 Task: Font style For heading Use Book Antiqua with green colour. font size for heading '12 Pt. 'Change the font style of data to Book Antiquaand font size to  18 Pt. Change the alignment of both headline & data to  Align right. In the sheet  Budget Control Toolbook
Action: Mouse moved to (47, 95)
Screenshot: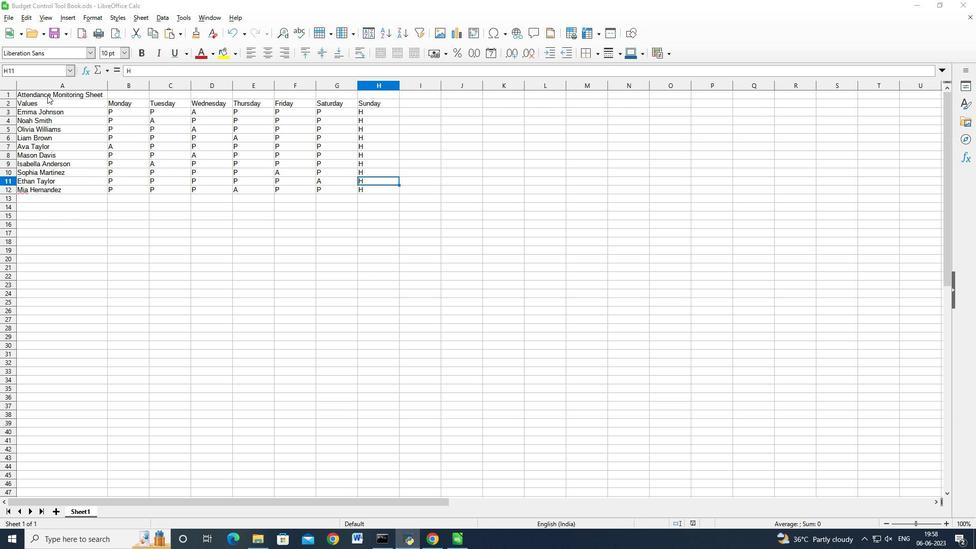 
Action: Mouse pressed left at (47, 95)
Screenshot: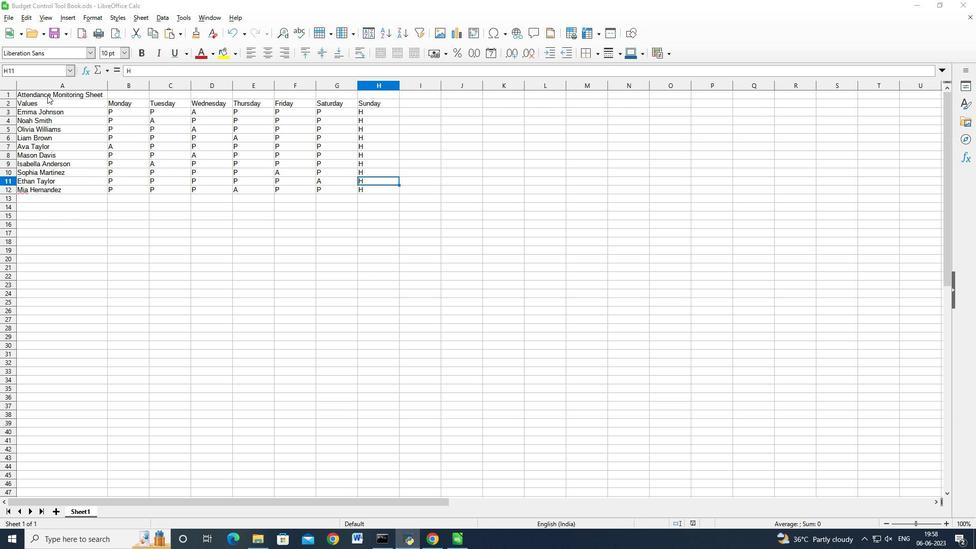
Action: Mouse moved to (399, 53)
Screenshot: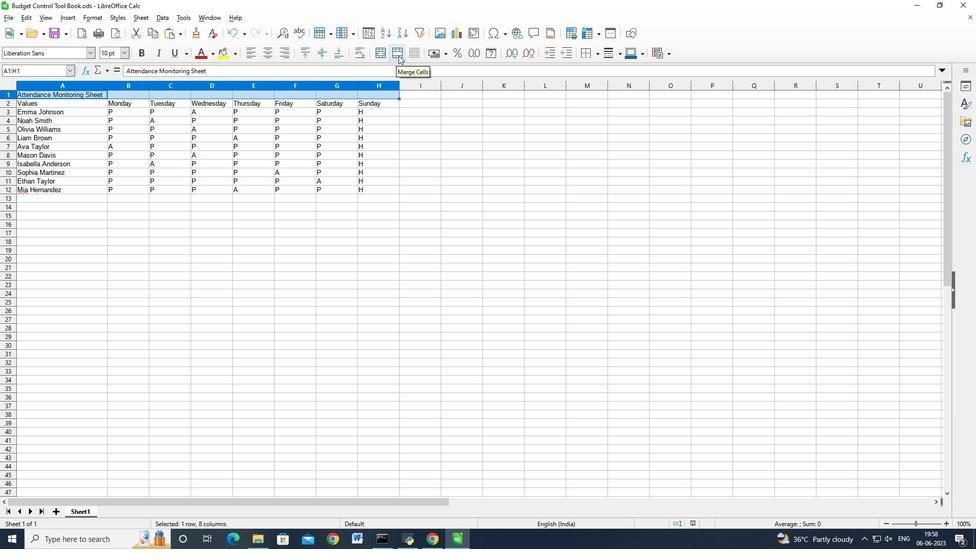 
Action: Mouse pressed left at (399, 53)
Screenshot: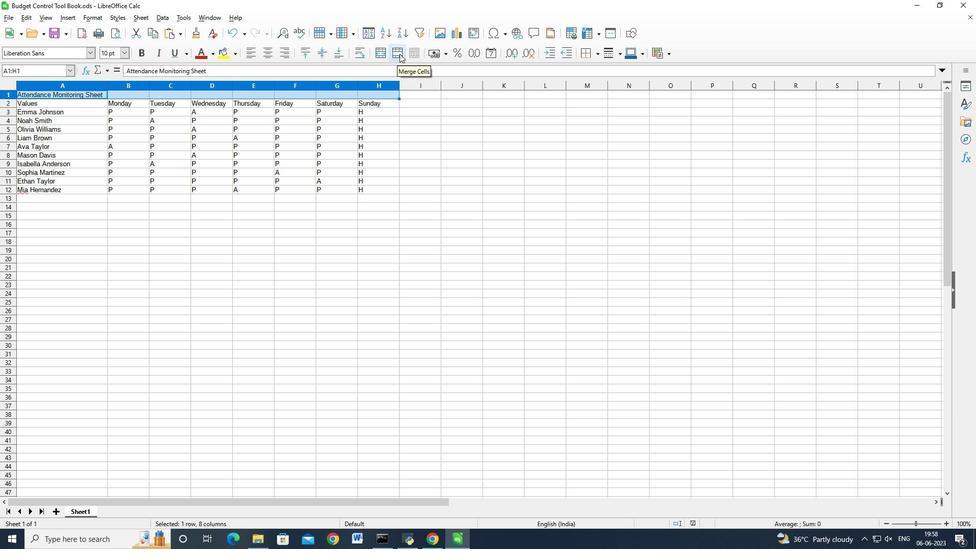 
Action: Mouse moved to (88, 53)
Screenshot: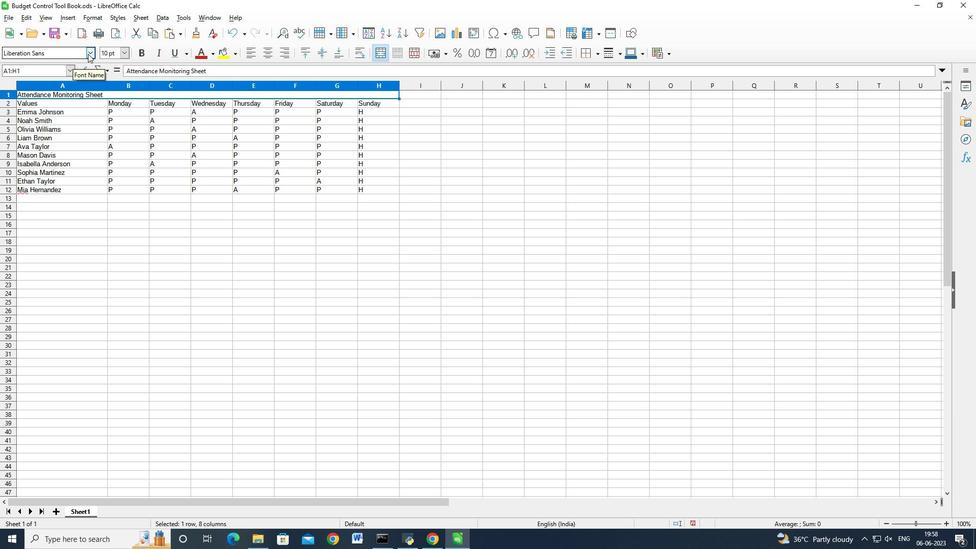 
Action: Mouse pressed left at (88, 53)
Screenshot: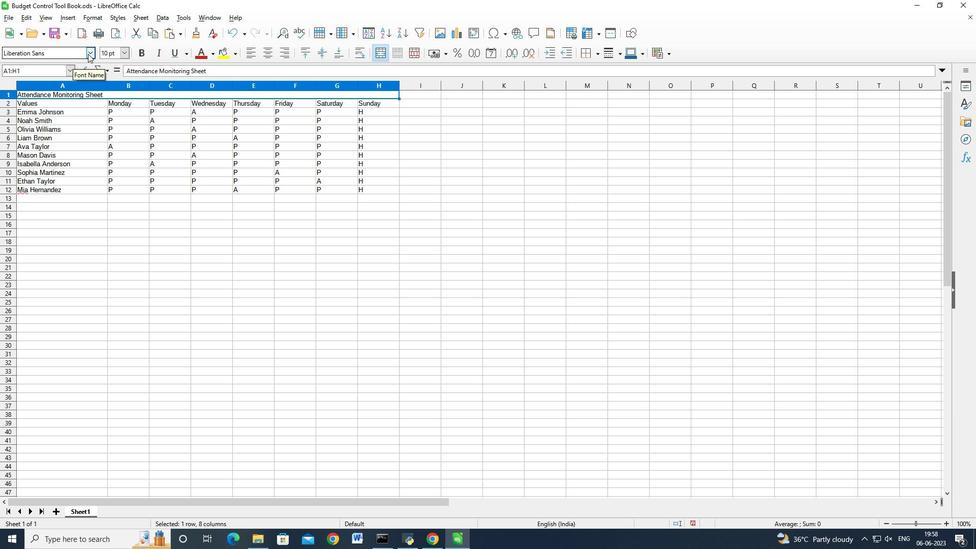 
Action: Mouse moved to (89, 53)
Screenshot: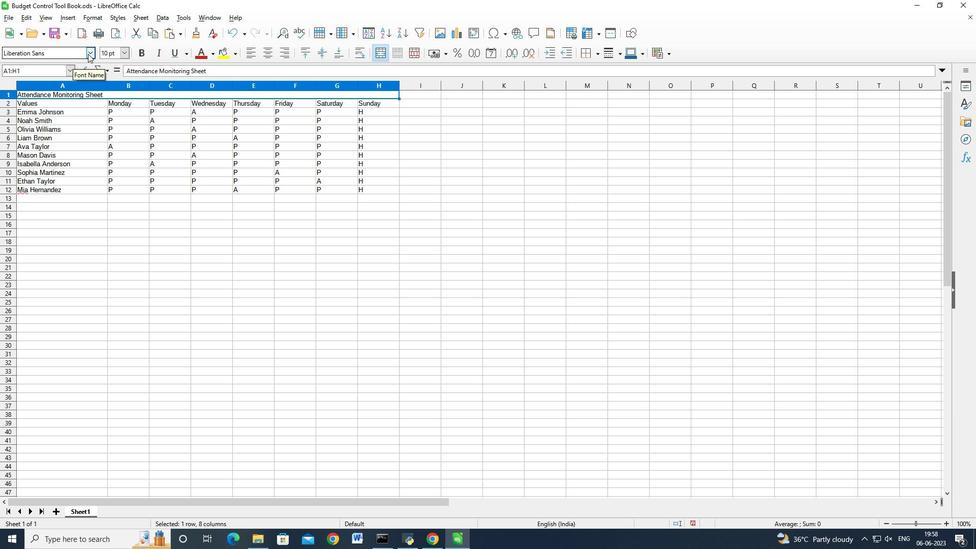 
Action: Key pressed book
Screenshot: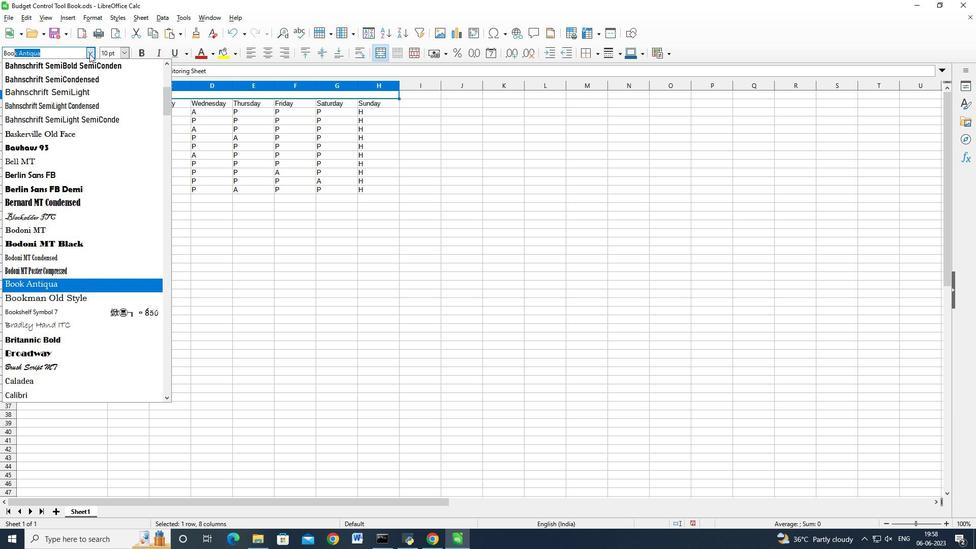 
Action: Mouse moved to (57, 282)
Screenshot: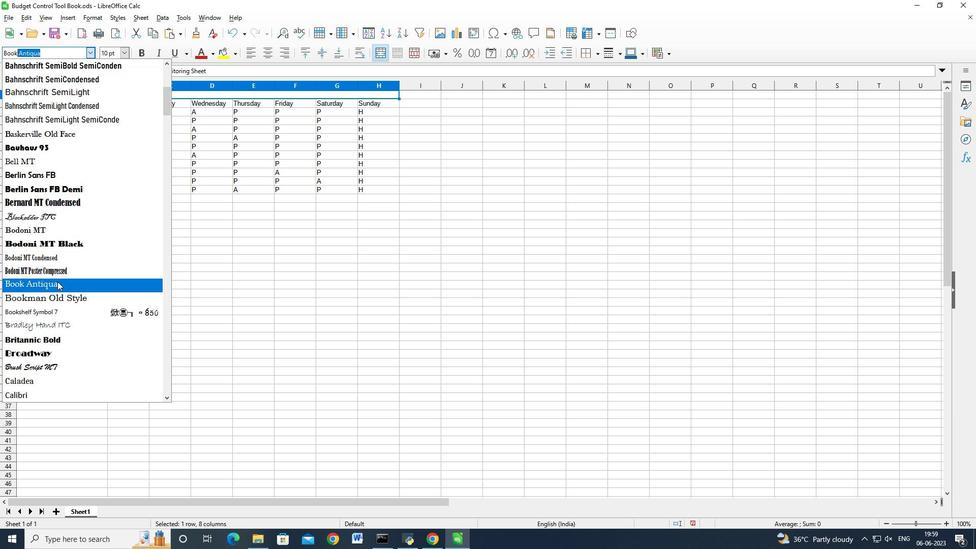 
Action: Mouse pressed left at (57, 282)
Screenshot: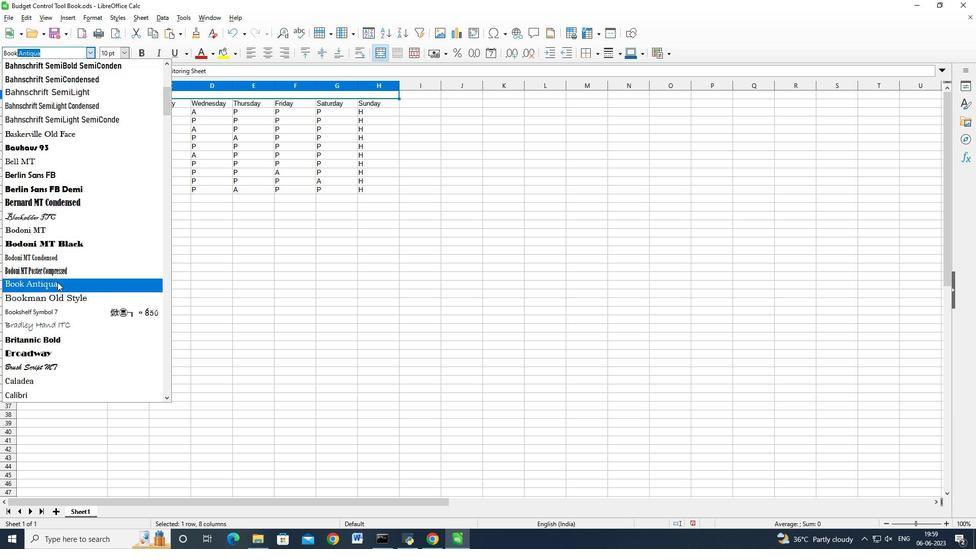 
Action: Mouse moved to (210, 57)
Screenshot: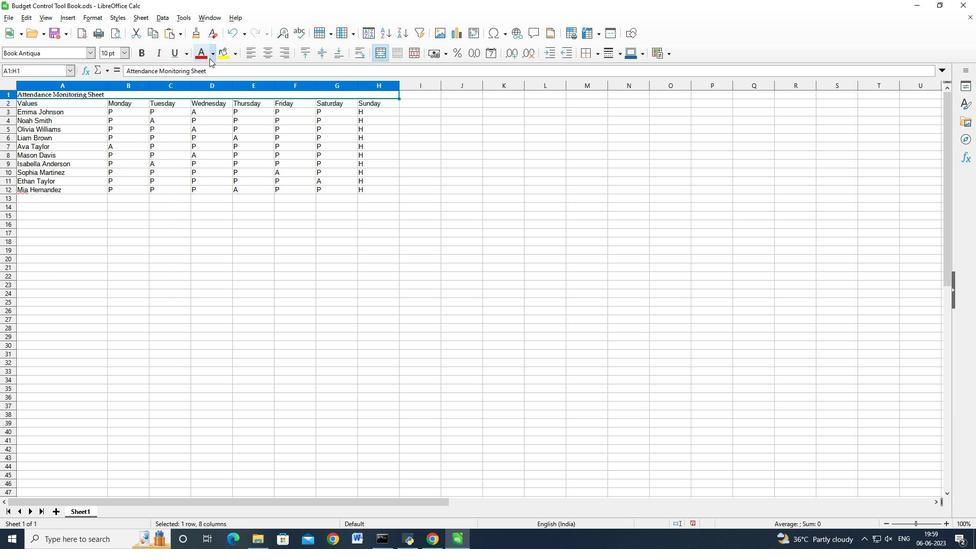 
Action: Mouse pressed left at (210, 57)
Screenshot: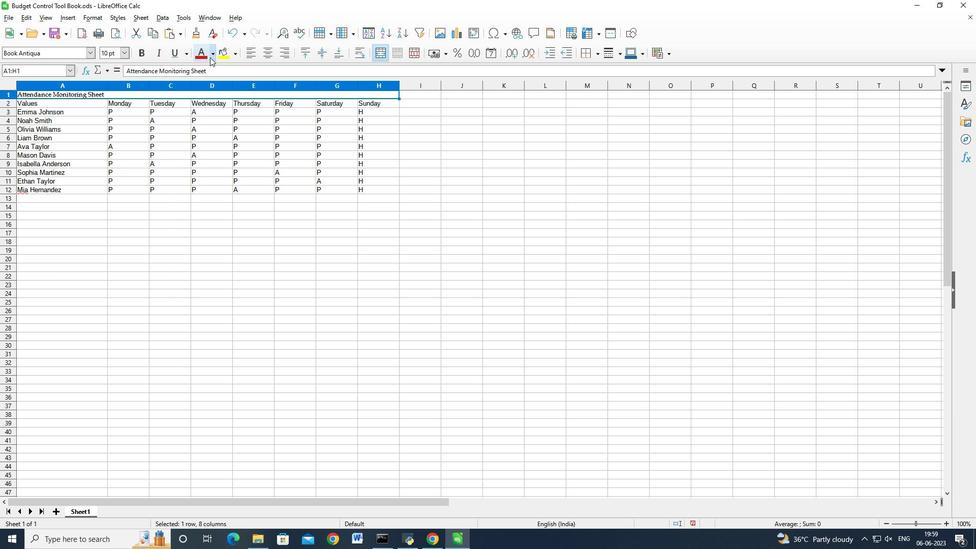 
Action: Mouse moved to (228, 115)
Screenshot: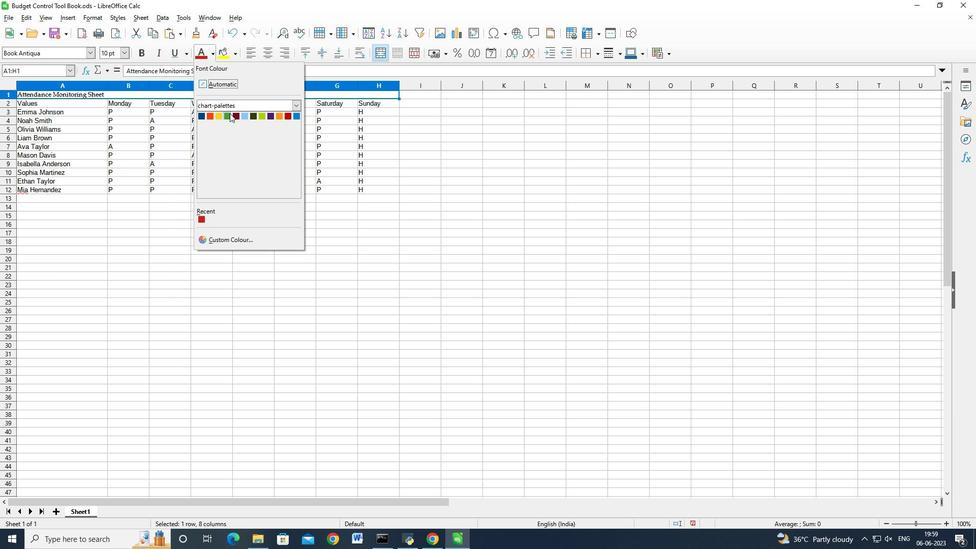 
Action: Mouse pressed left at (228, 115)
Screenshot: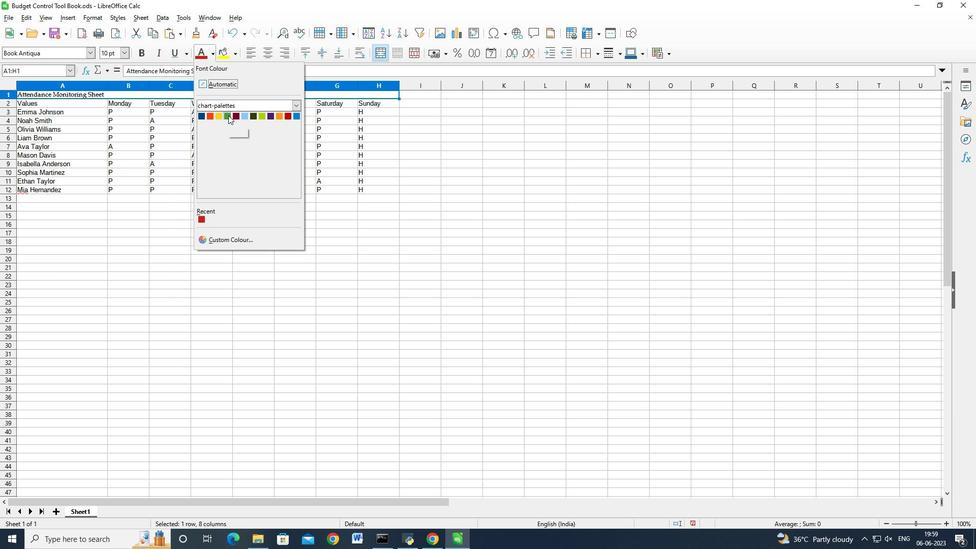 
Action: Mouse moved to (126, 53)
Screenshot: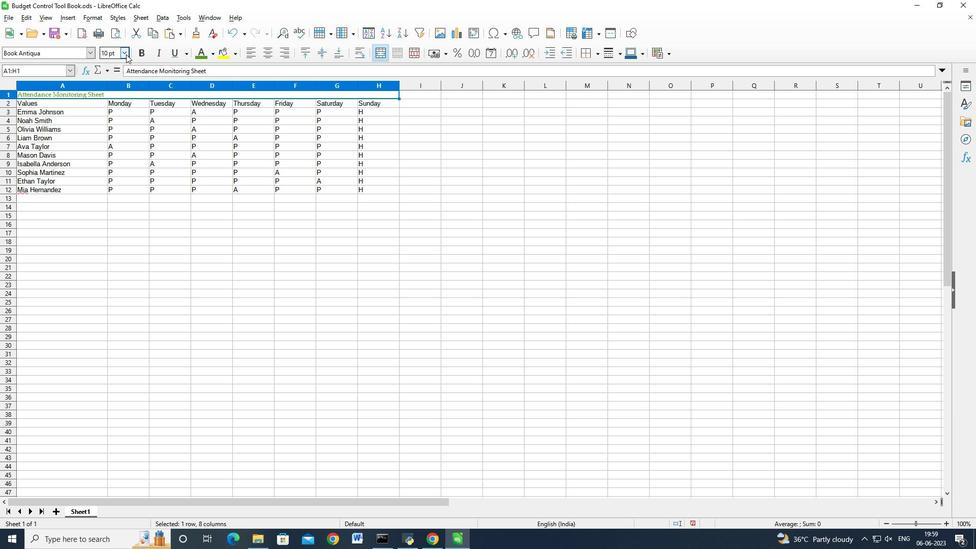 
Action: Mouse pressed left at (126, 53)
Screenshot: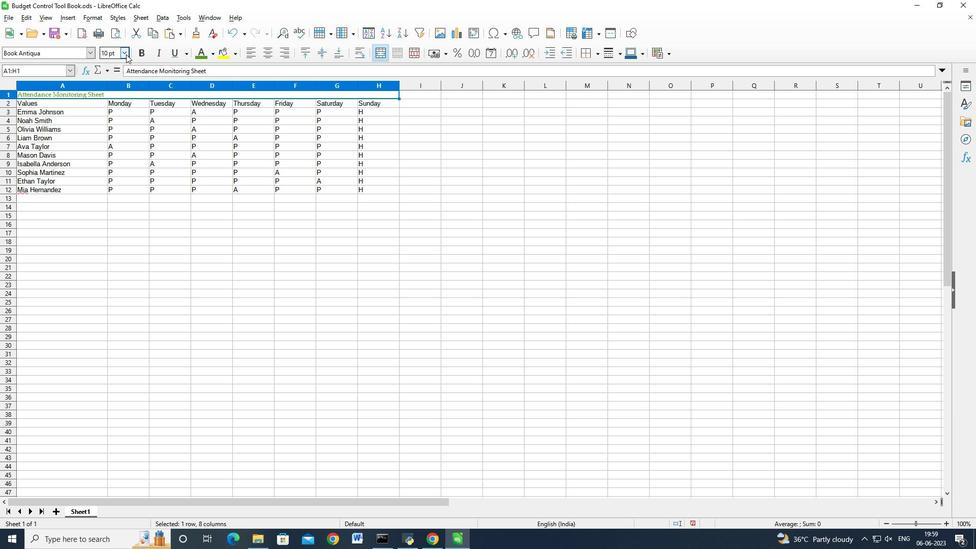 
Action: Mouse moved to (106, 124)
Screenshot: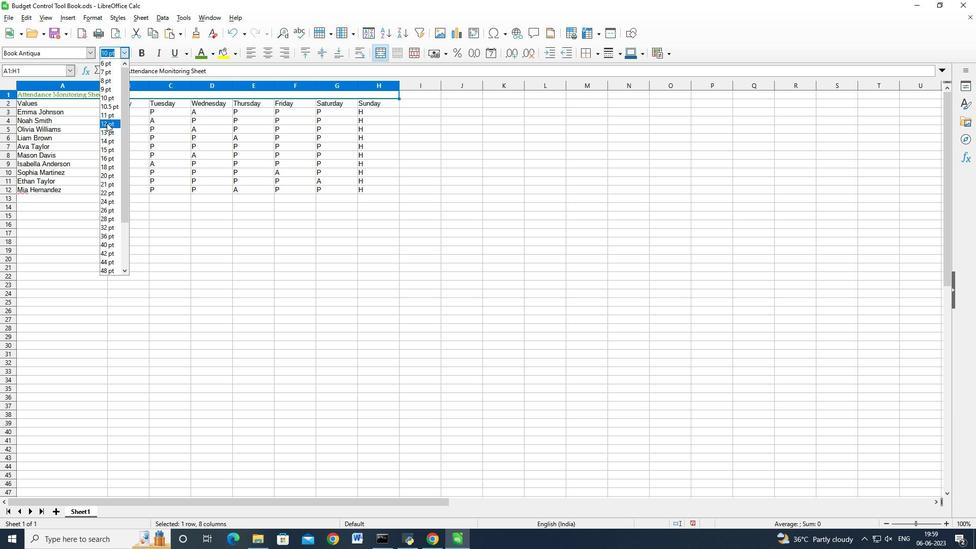 
Action: Mouse pressed left at (106, 124)
Screenshot: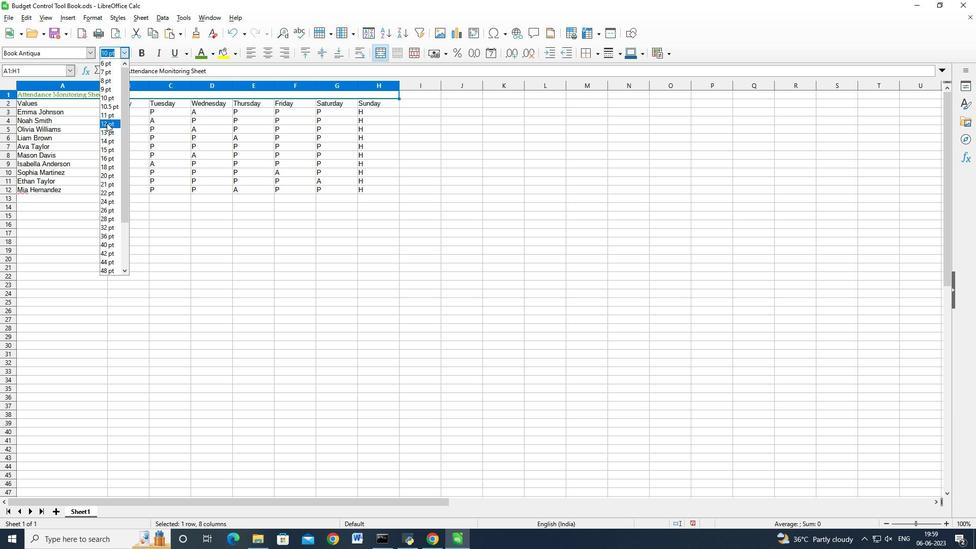 
Action: Mouse moved to (45, 106)
Screenshot: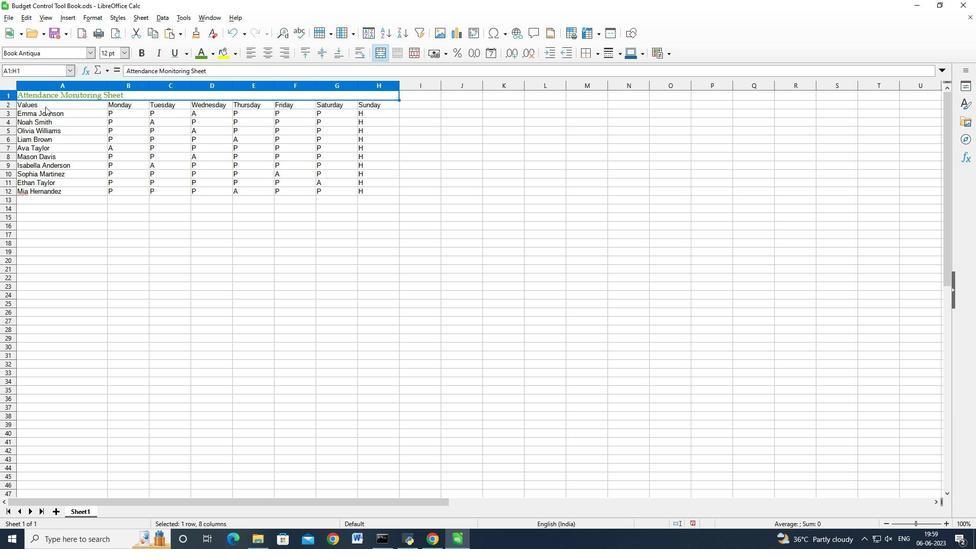 
Action: Mouse pressed left at (45, 106)
Screenshot: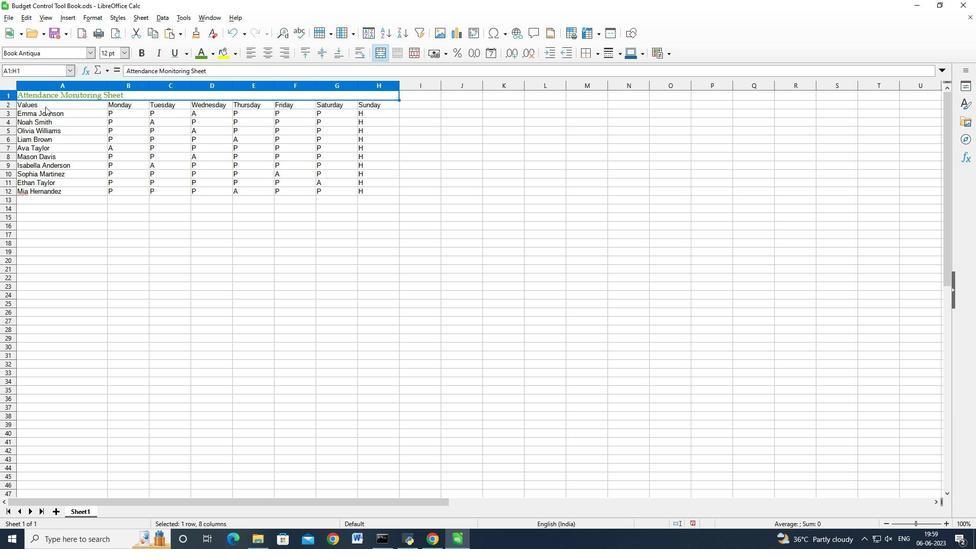 
Action: Mouse moved to (89, 50)
Screenshot: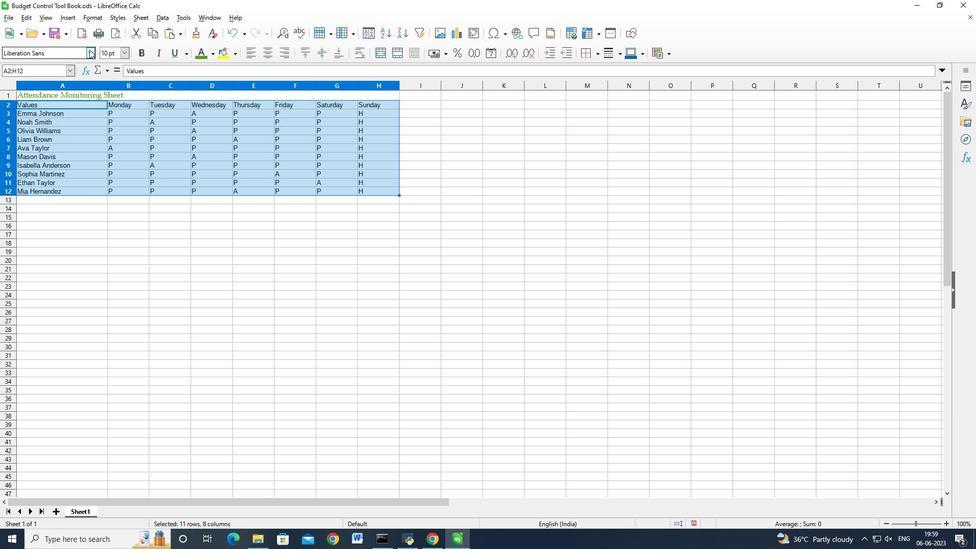 
Action: Mouse pressed left at (89, 50)
Screenshot: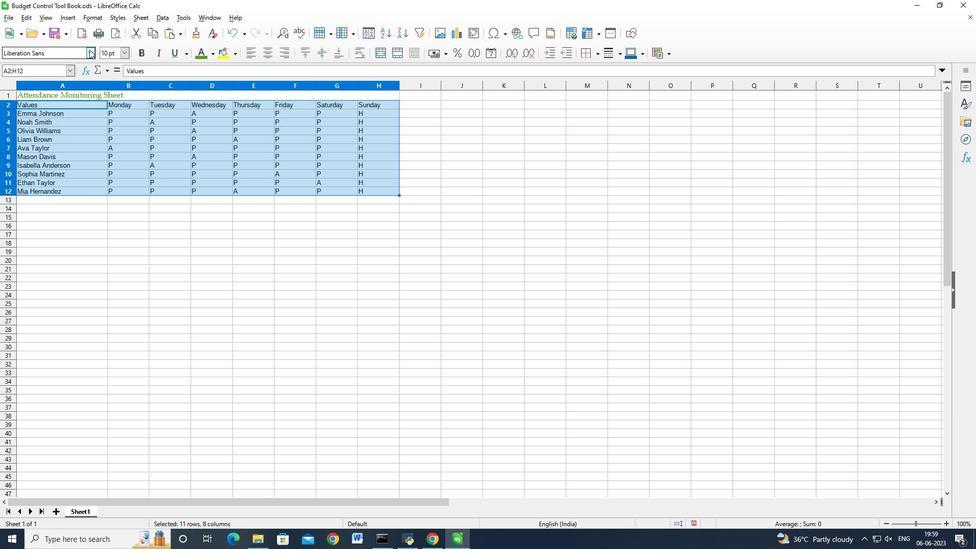 
Action: Mouse moved to (34, 67)
Screenshot: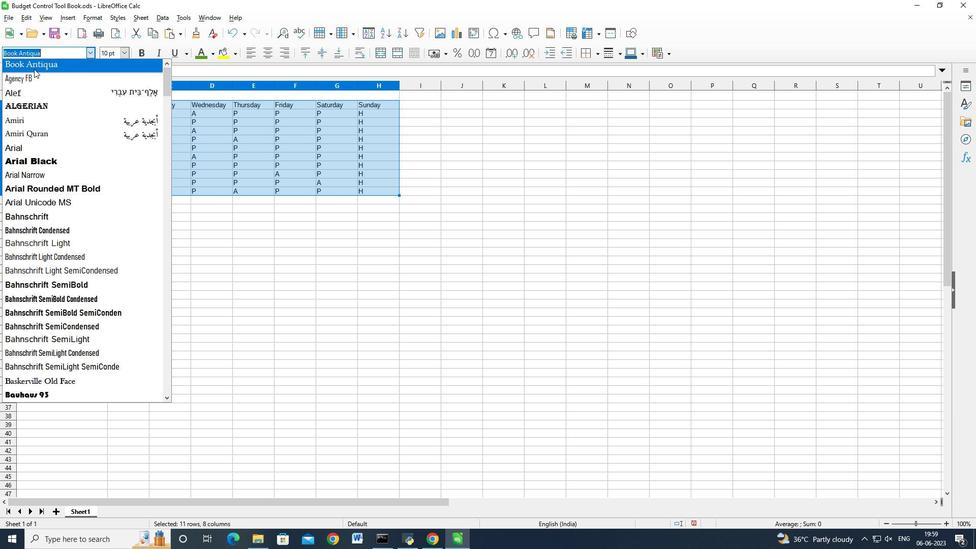 
Action: Mouse pressed left at (34, 67)
Screenshot: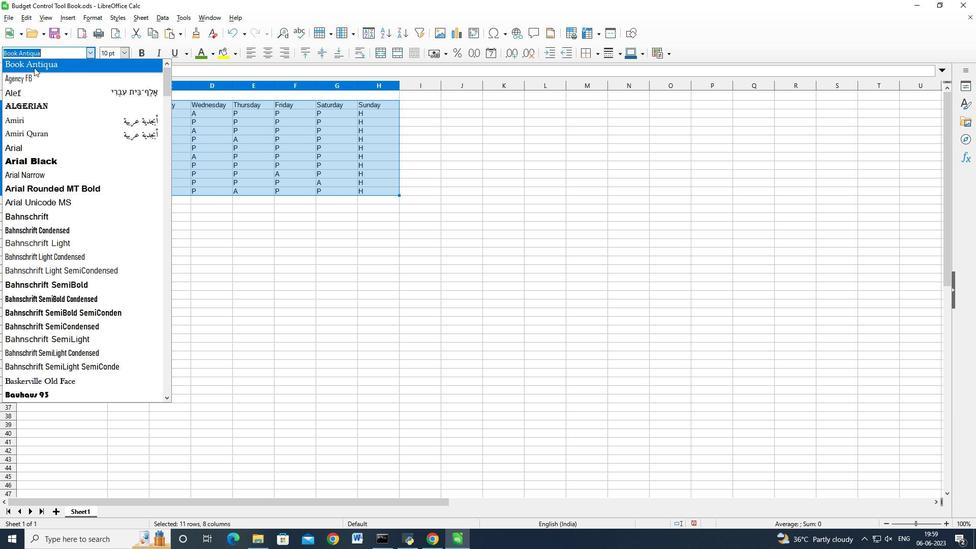 
Action: Mouse moved to (127, 53)
Screenshot: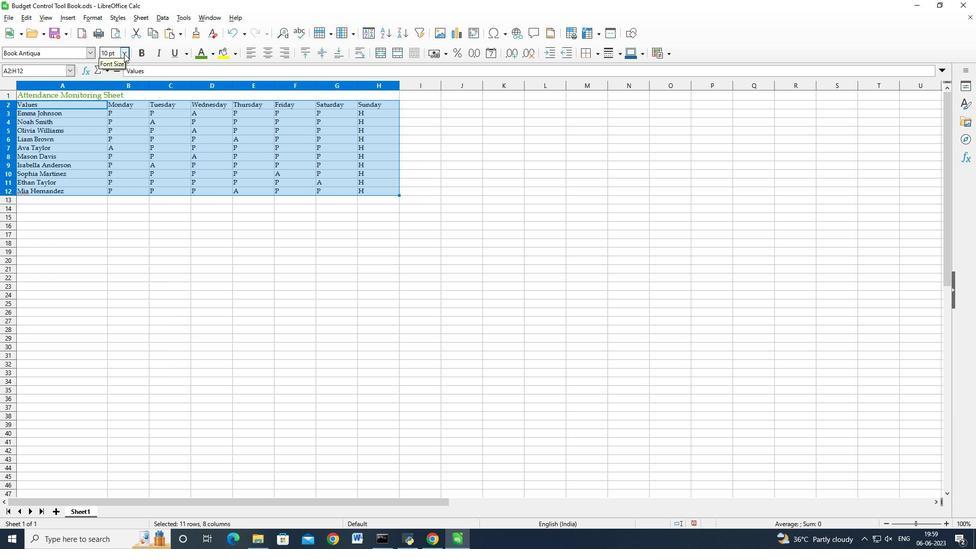 
Action: Mouse pressed left at (127, 53)
Screenshot: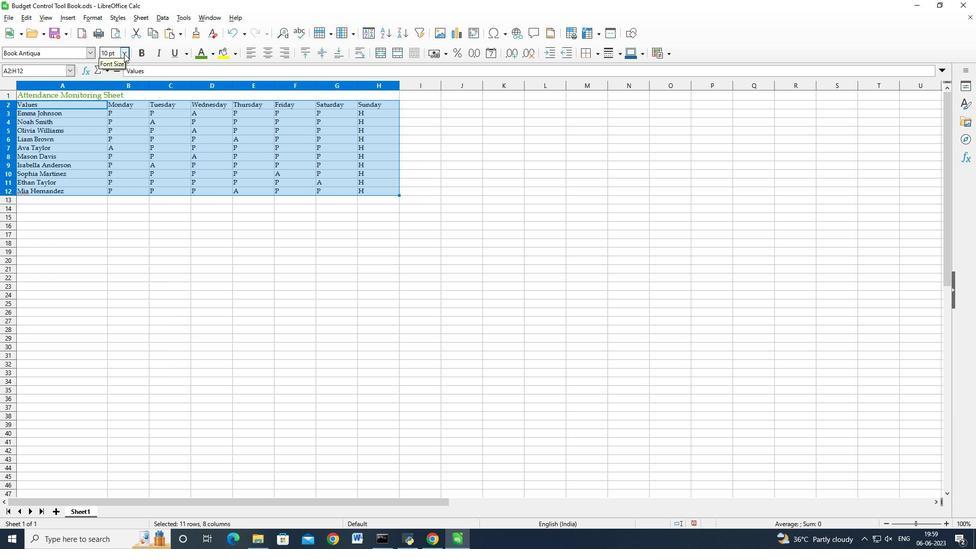 
Action: Mouse moved to (107, 165)
Screenshot: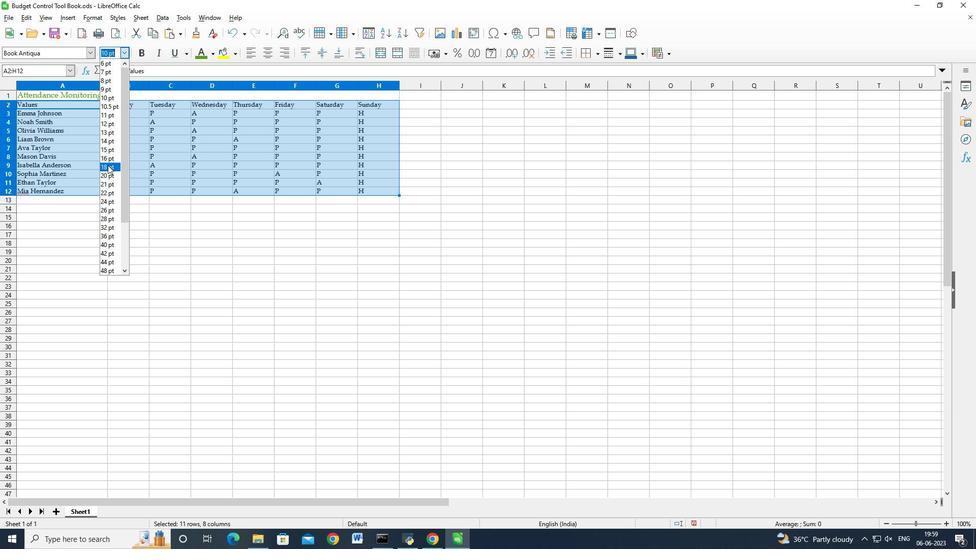 
Action: Mouse pressed left at (107, 165)
Screenshot: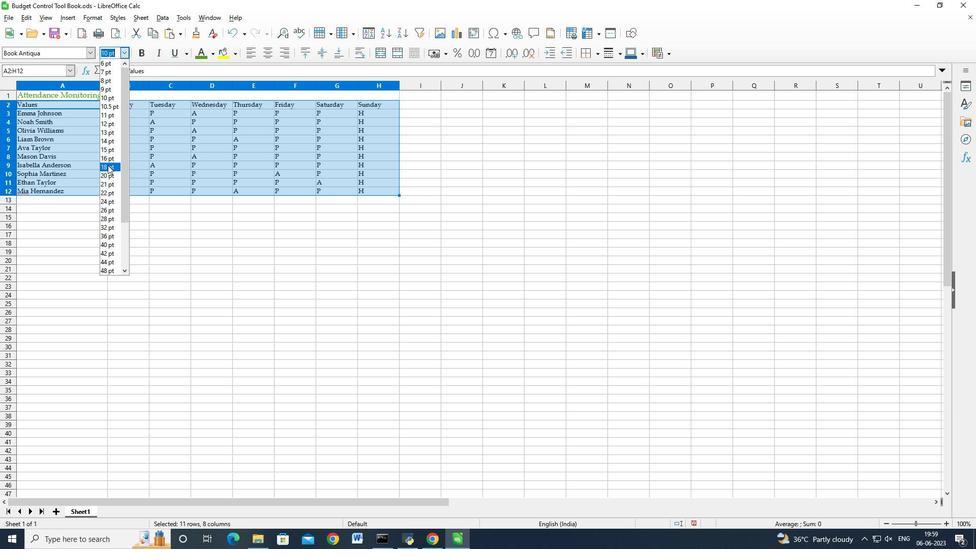 
Action: Mouse moved to (104, 94)
Screenshot: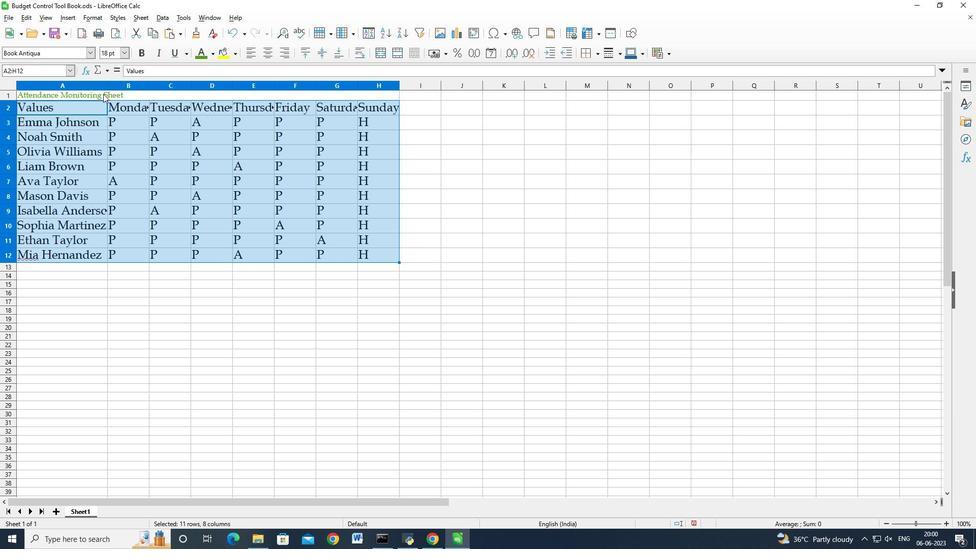 
Action: Mouse pressed left at (104, 94)
Screenshot: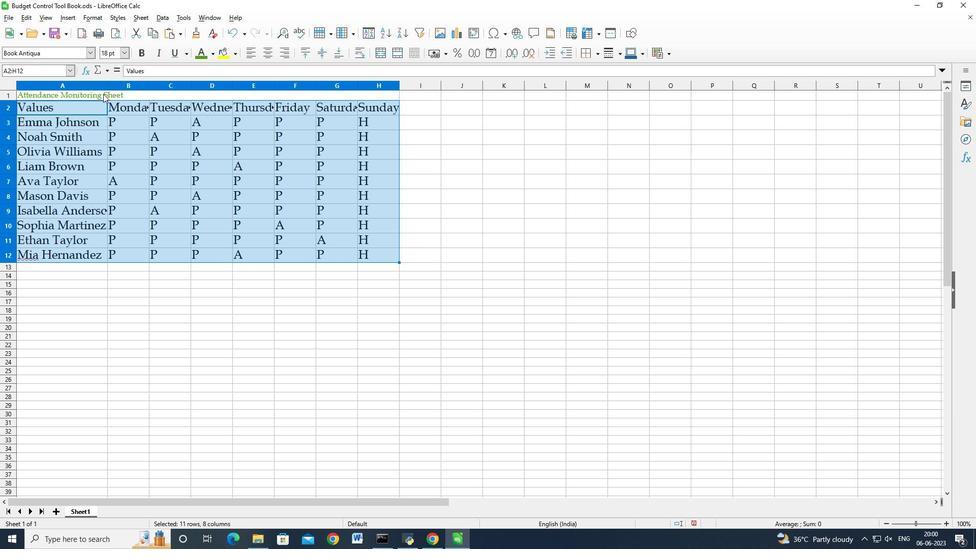 
Action: Mouse moved to (287, 56)
Screenshot: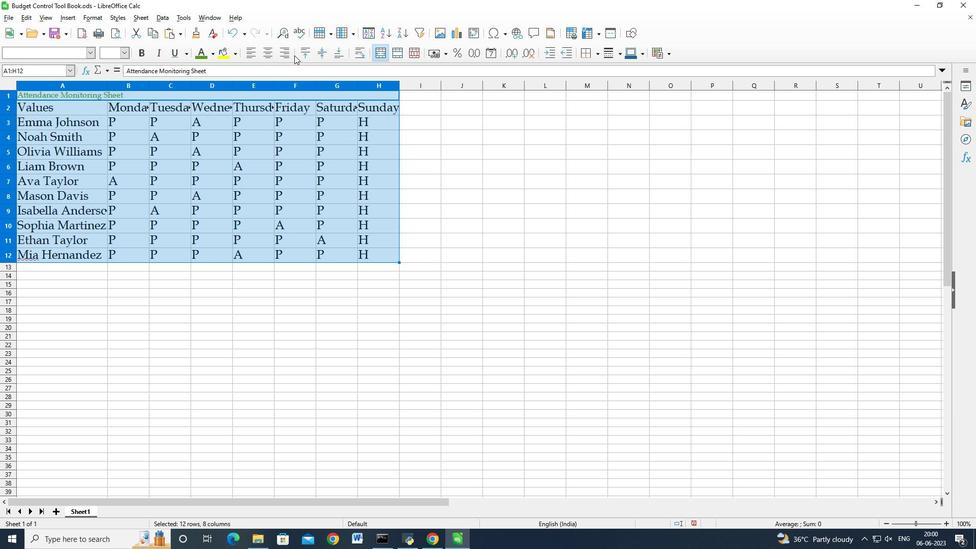 
Action: Mouse pressed left at (287, 56)
Screenshot: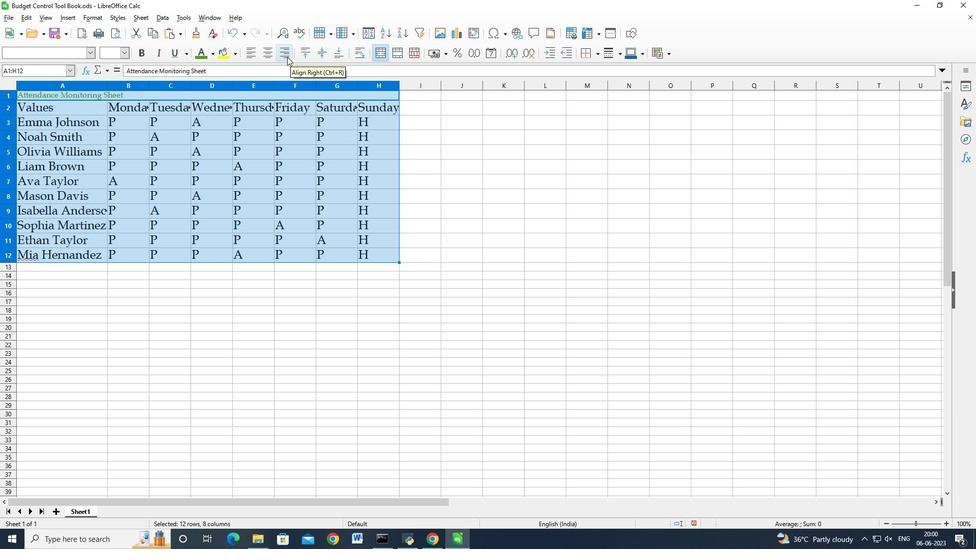 
Action: Mouse moved to (244, 145)
Screenshot: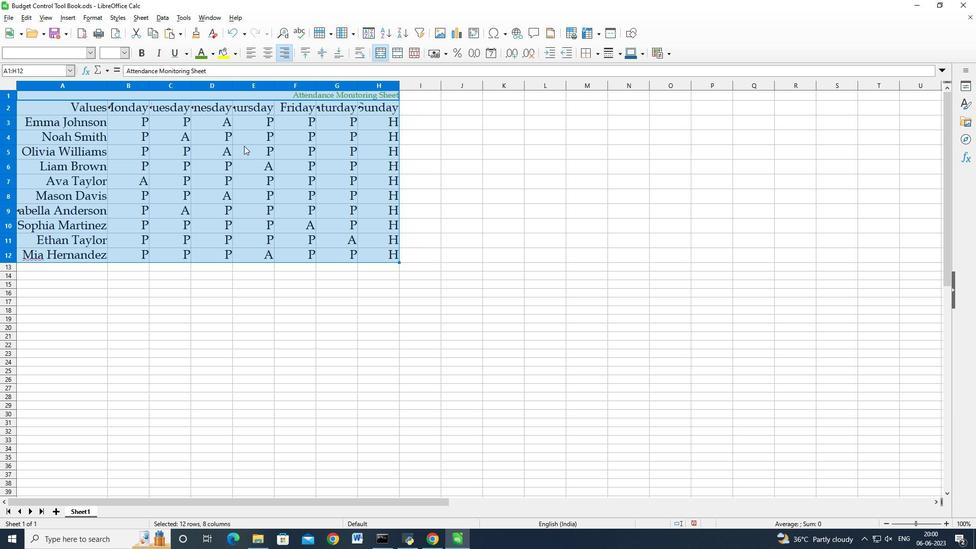 
Action: Mouse pressed left at (244, 145)
Screenshot: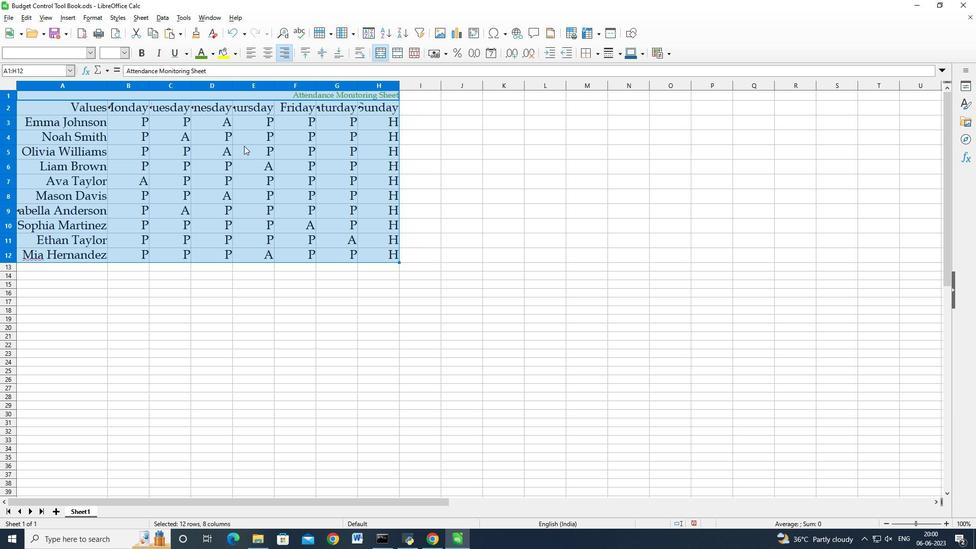 
